 Task: Add a condition where "Channel Is not Forum topic" in new tickets in your groups.
Action: Mouse moved to (167, 374)
Screenshot: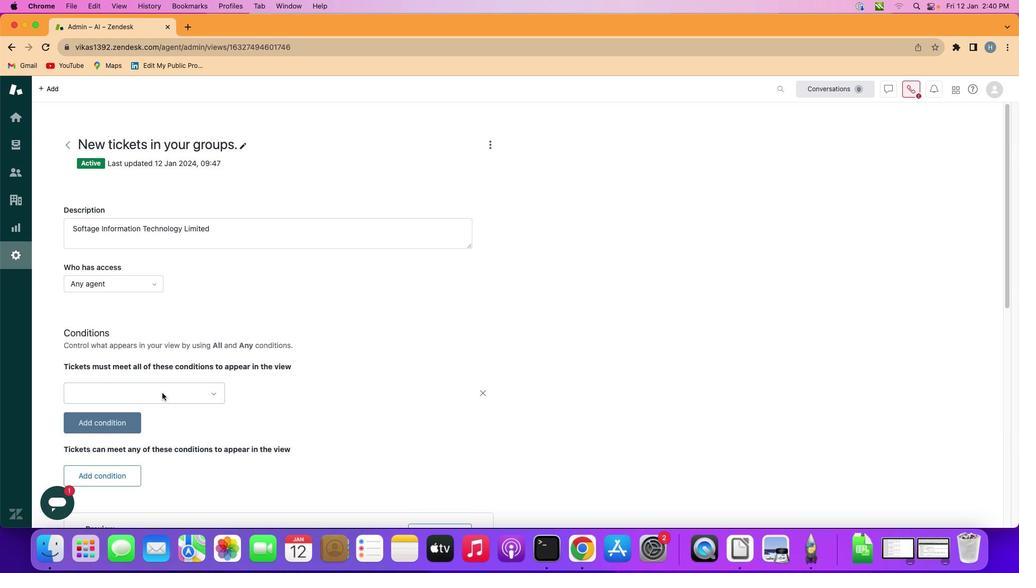 
Action: Mouse pressed left at (167, 374)
Screenshot: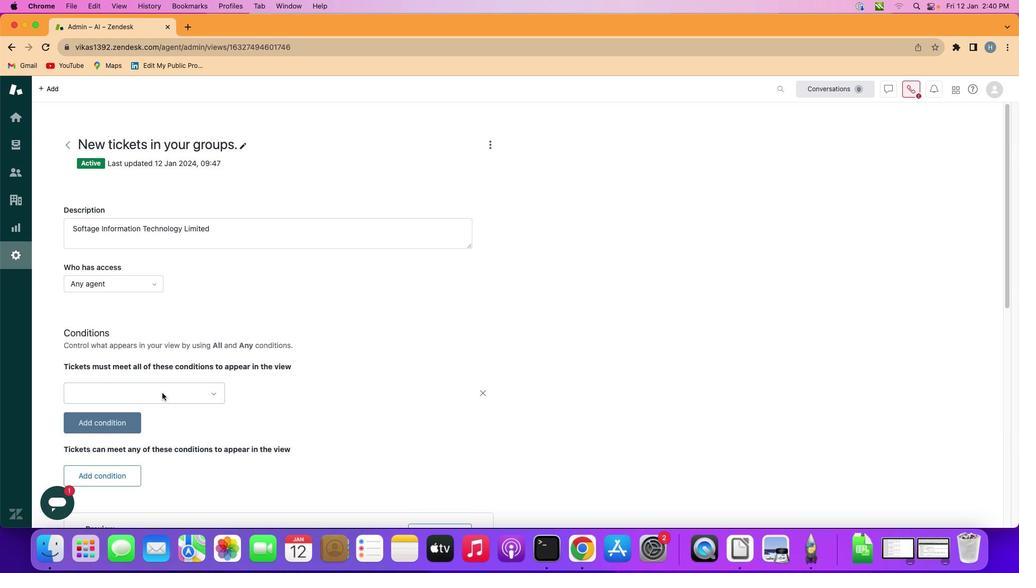 
Action: Mouse moved to (232, 372)
Screenshot: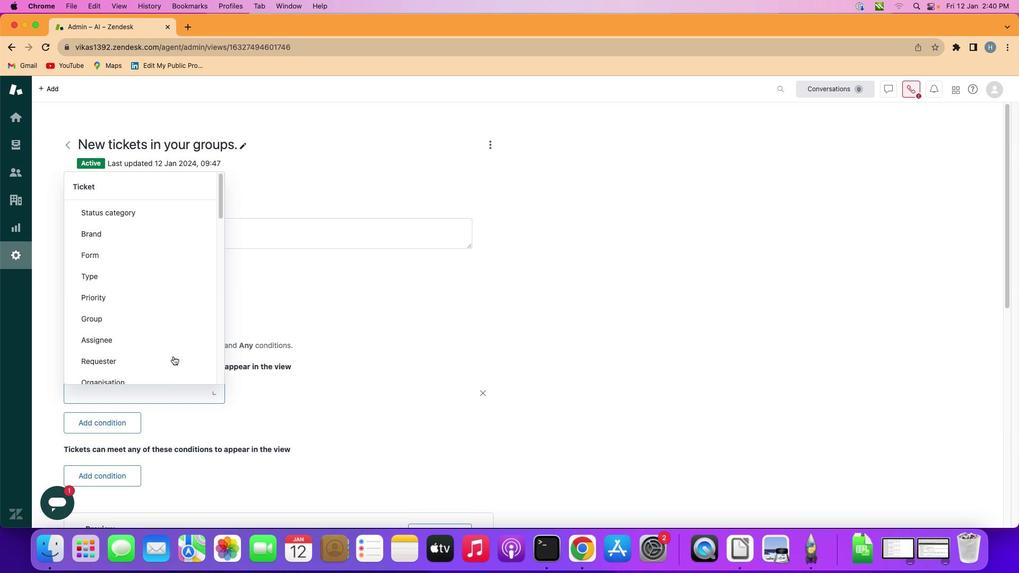 
Action: Mouse pressed left at (232, 372)
Screenshot: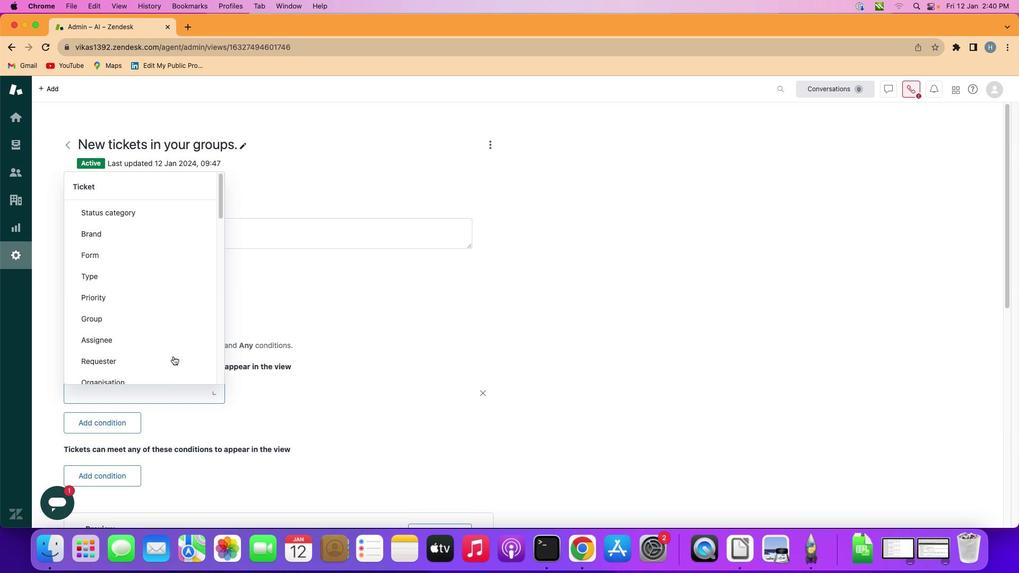 
Action: Mouse moved to (236, 310)
Screenshot: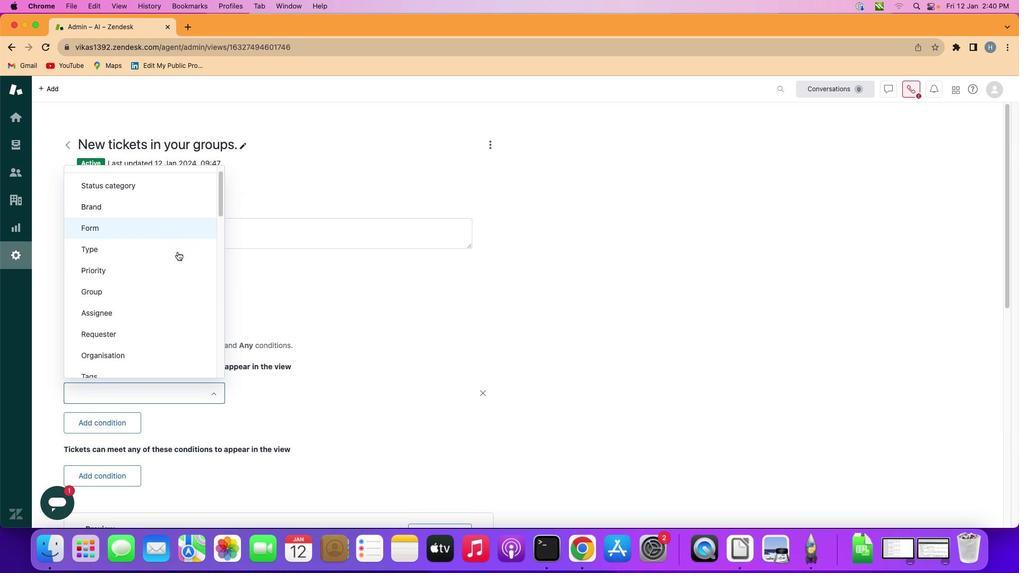 
Action: Mouse scrolled (236, 310) with delta (103, 197)
Screenshot: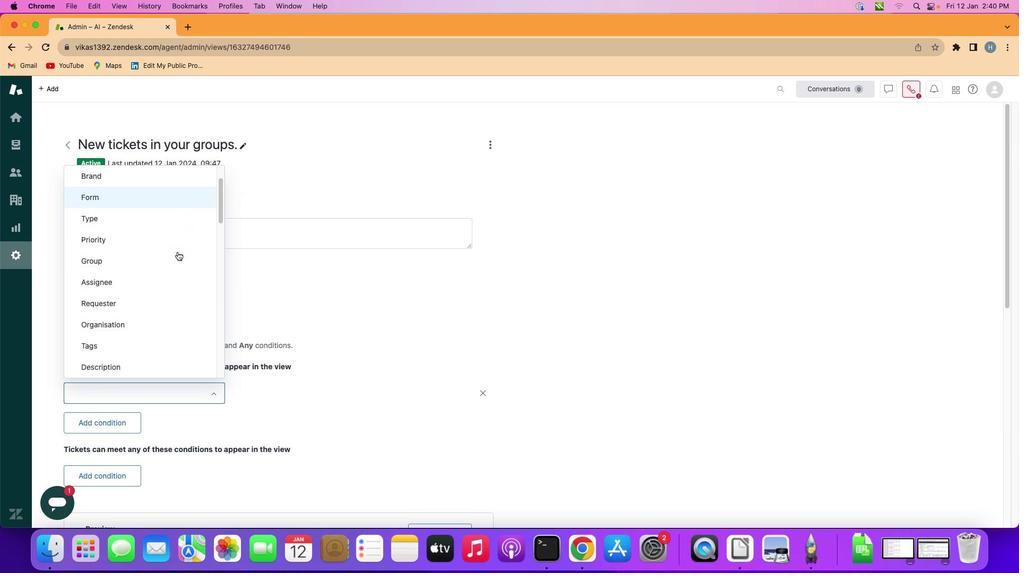 
Action: Mouse scrolled (236, 310) with delta (103, 197)
Screenshot: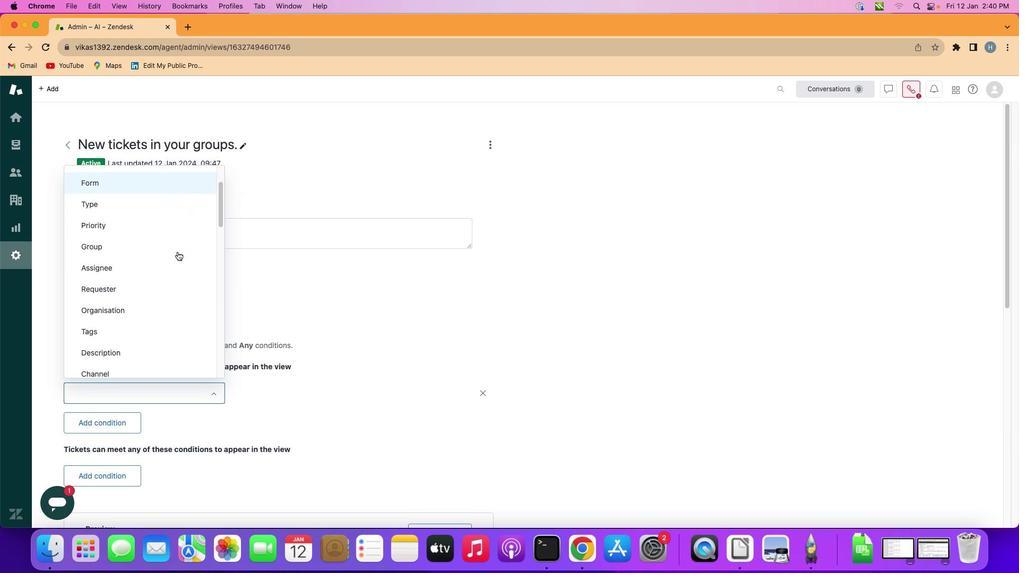 
Action: Mouse scrolled (236, 310) with delta (103, 197)
Screenshot: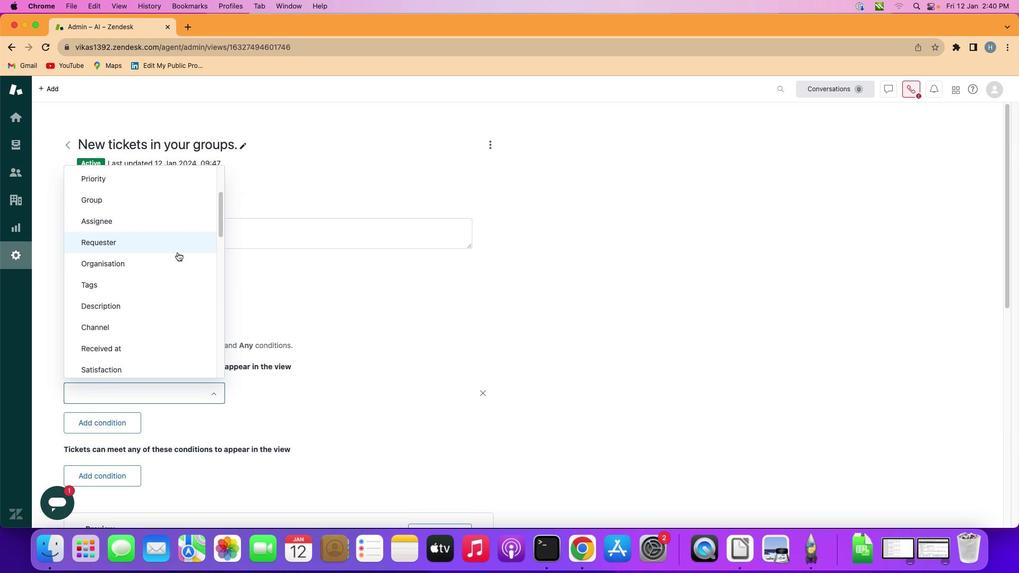 
Action: Mouse scrolled (236, 310) with delta (103, 197)
Screenshot: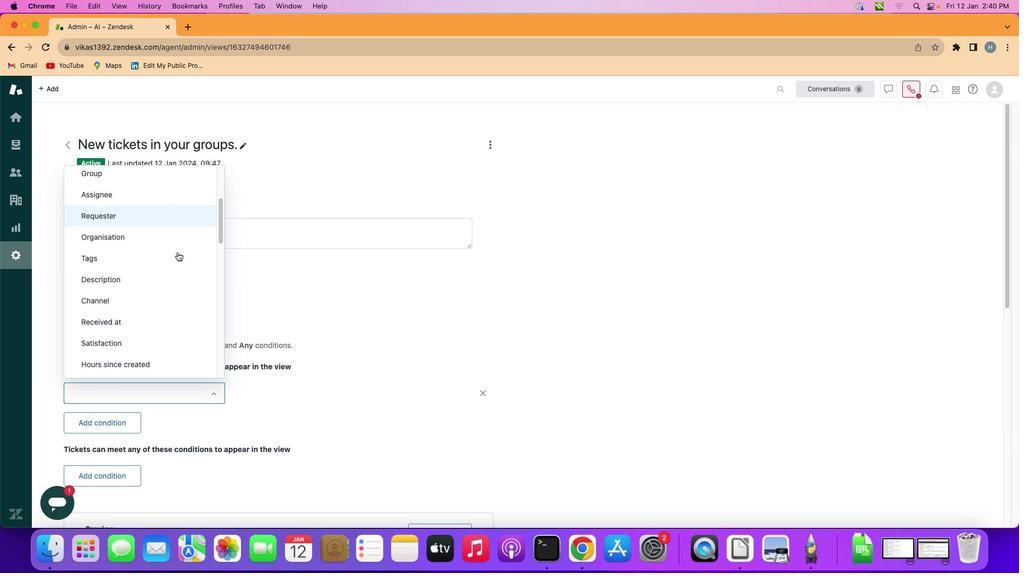 
Action: Mouse scrolled (236, 310) with delta (103, 197)
Screenshot: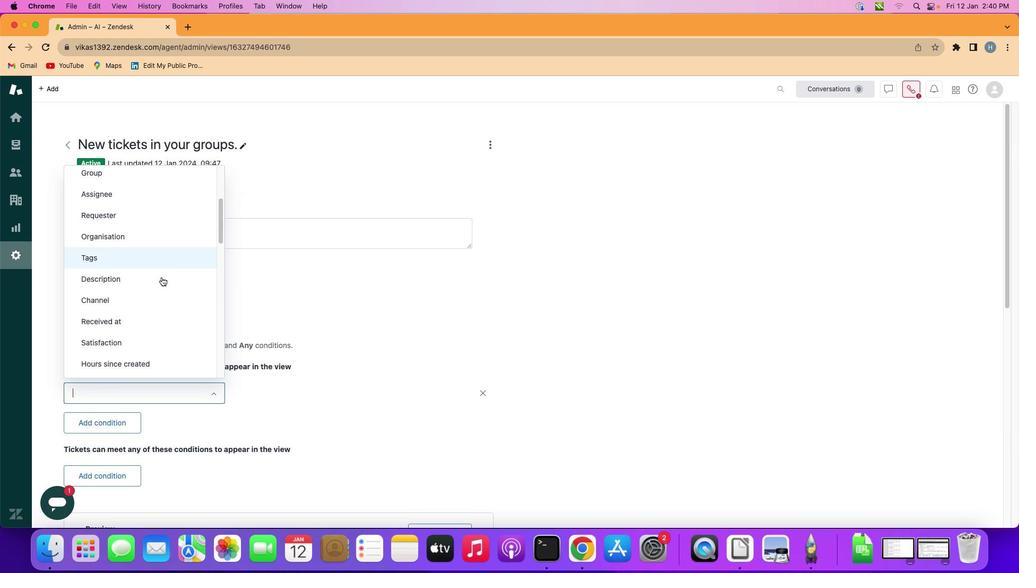 
Action: Mouse moved to (220, 328)
Screenshot: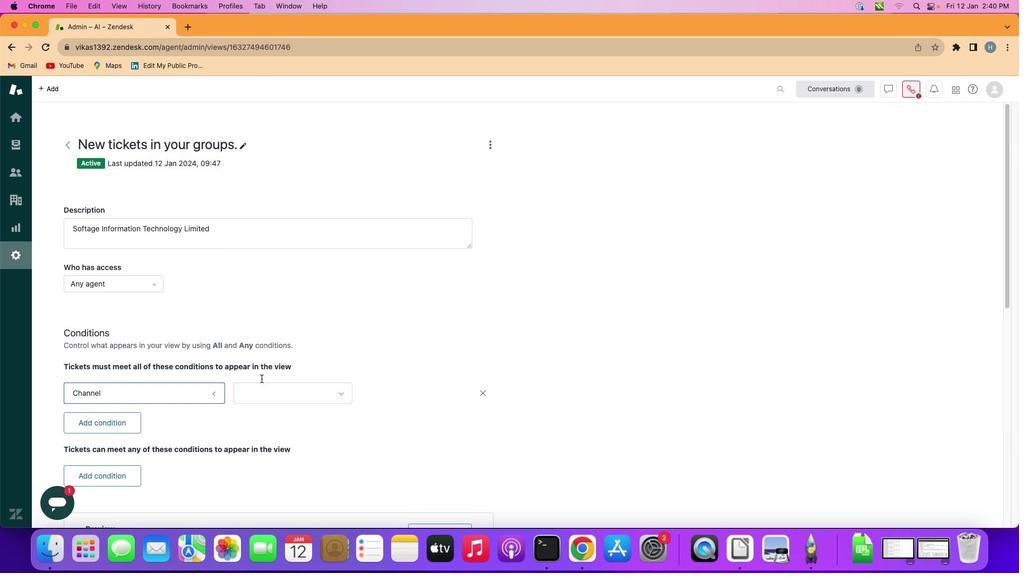 
Action: Mouse pressed left at (220, 328)
Screenshot: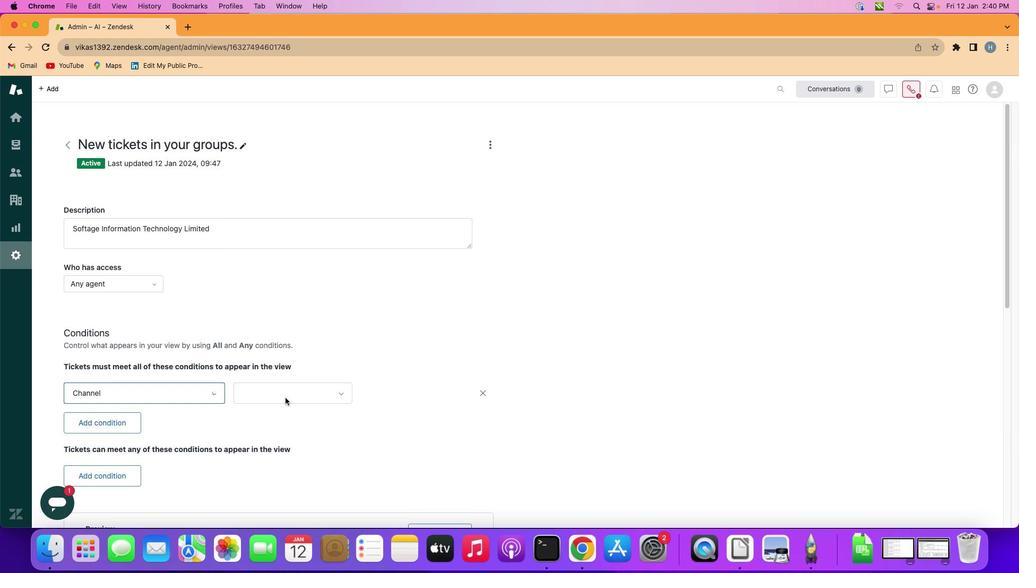 
Action: Mouse moved to (324, 374)
Screenshot: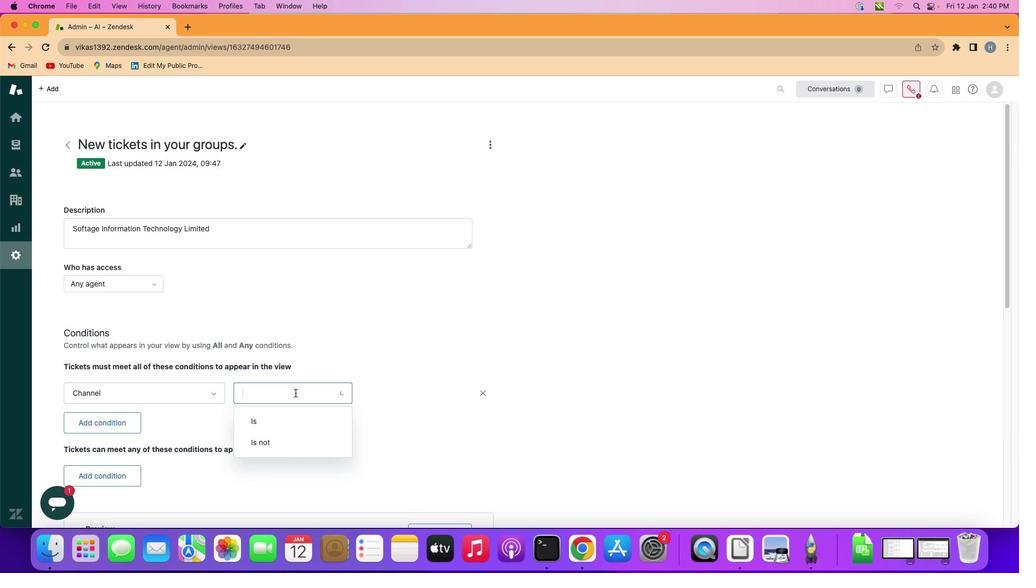 
Action: Mouse pressed left at (324, 374)
Screenshot: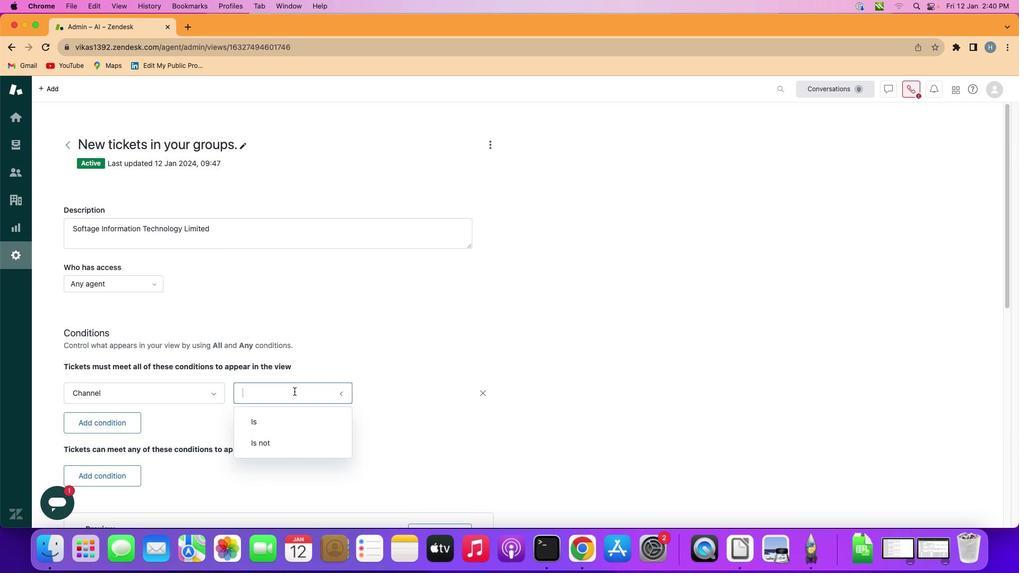 
Action: Mouse moved to (323, 393)
Screenshot: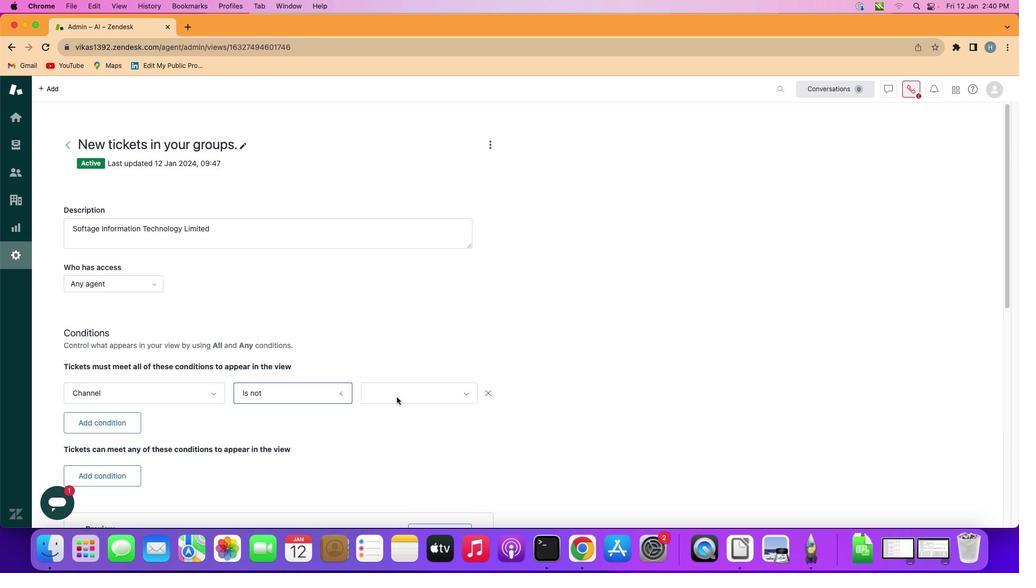 
Action: Mouse pressed left at (323, 393)
Screenshot: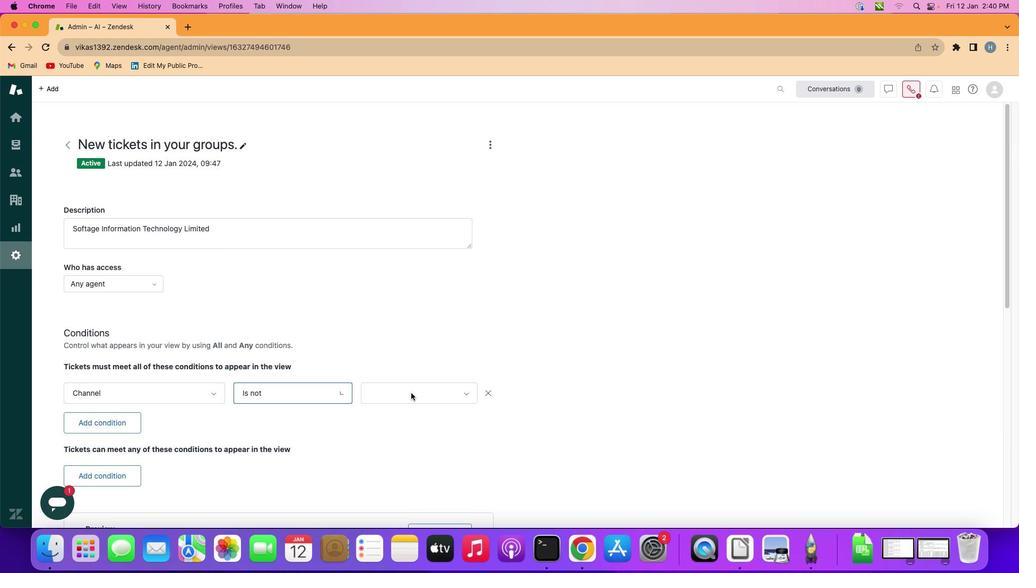 
Action: Mouse moved to (416, 371)
Screenshot: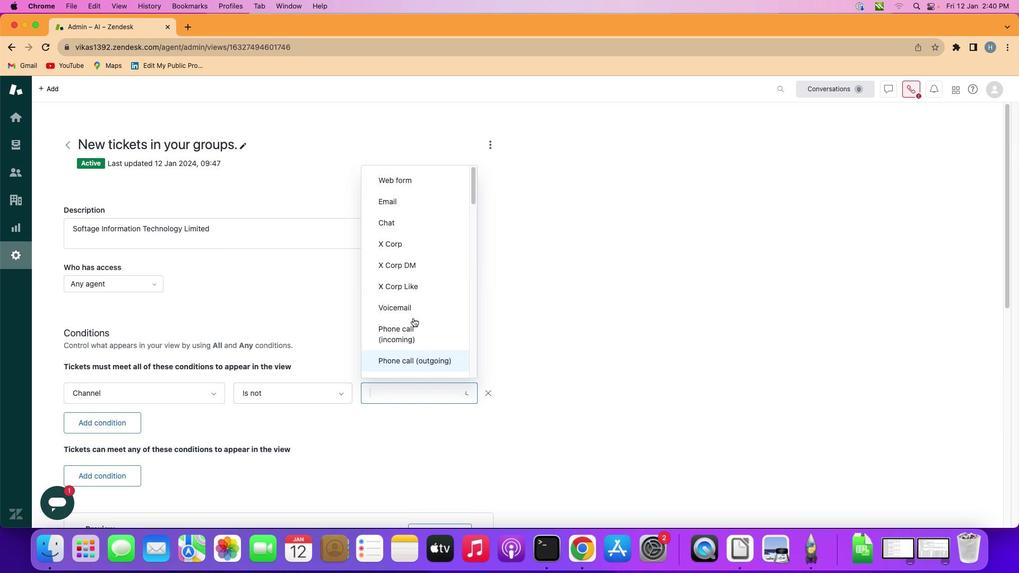 
Action: Mouse pressed left at (416, 371)
Screenshot: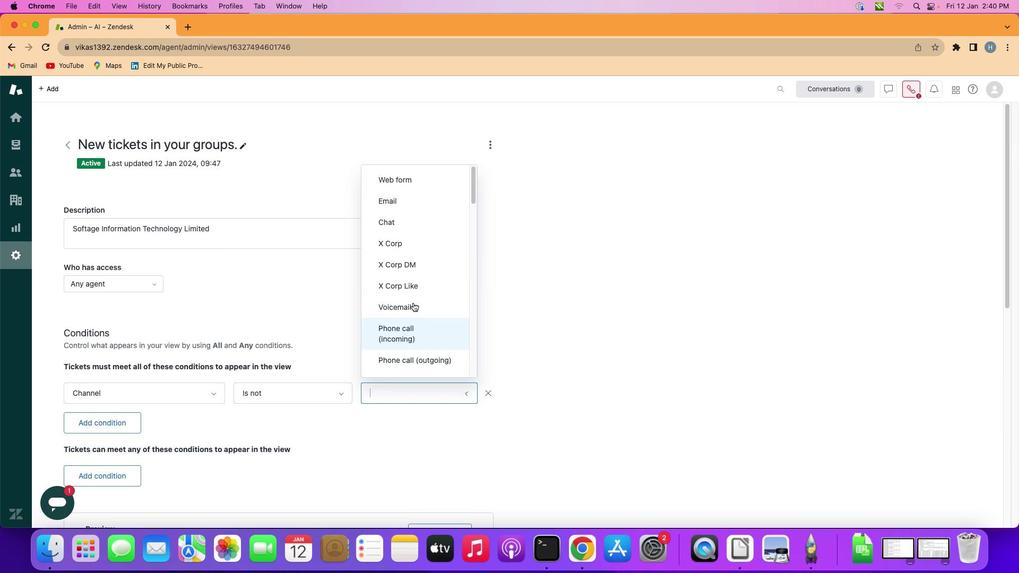 
Action: Mouse moved to (412, 328)
Screenshot: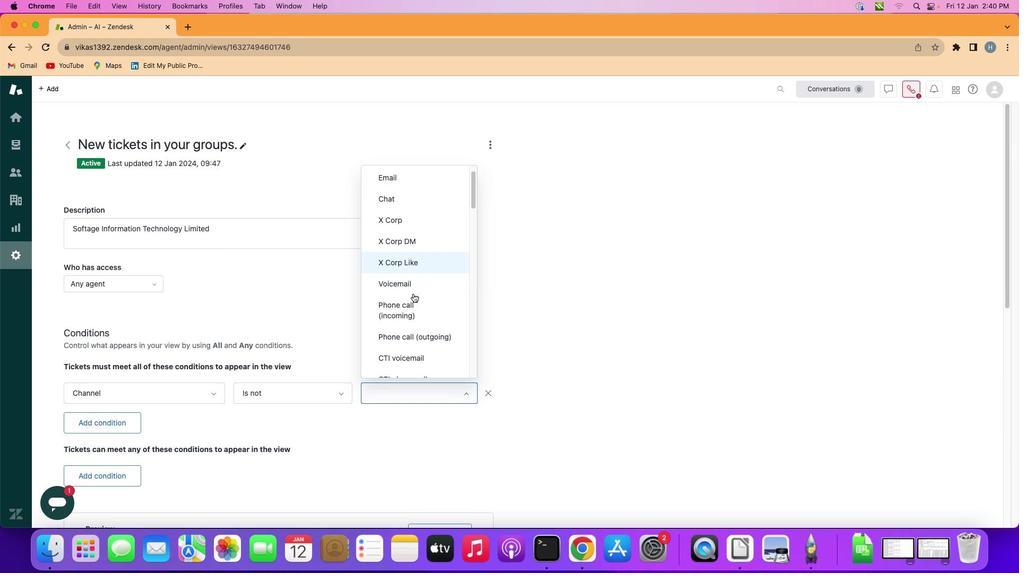 
Action: Mouse scrolled (412, 328) with delta (103, 197)
Screenshot: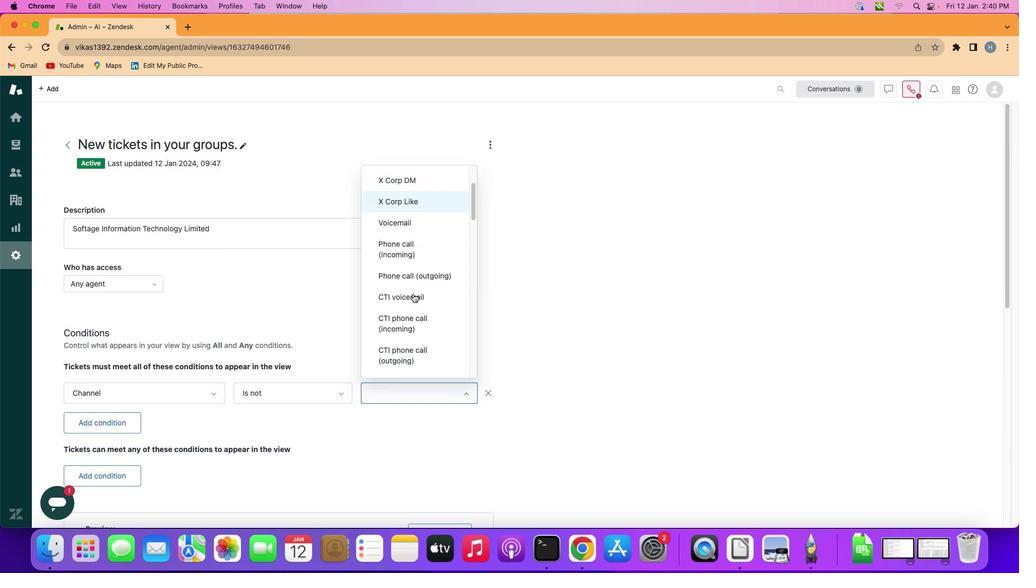 
Action: Mouse scrolled (412, 328) with delta (103, 197)
Screenshot: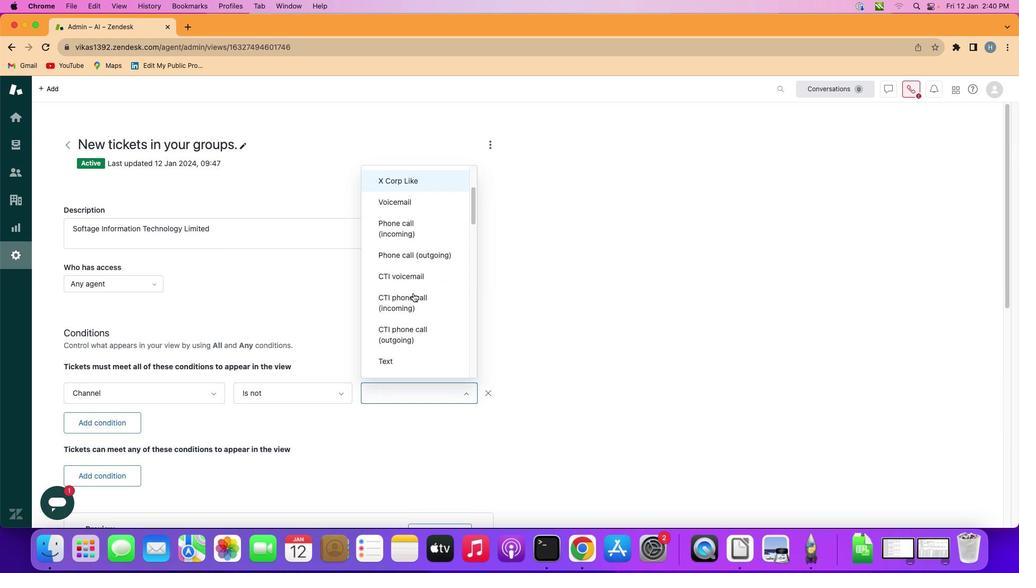 
Action: Mouse scrolled (412, 328) with delta (103, 197)
Screenshot: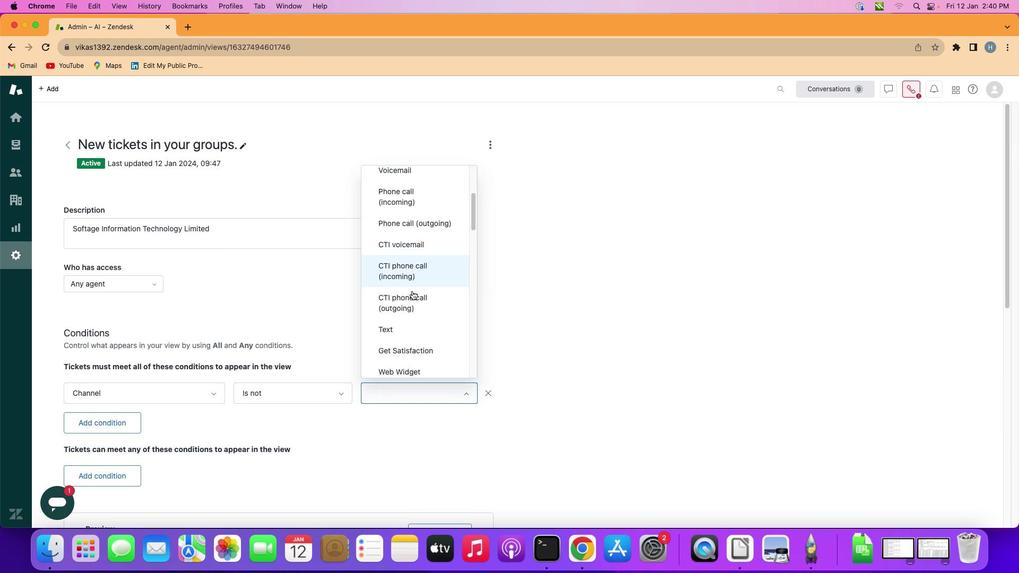 
Action: Mouse scrolled (412, 328) with delta (103, 197)
Screenshot: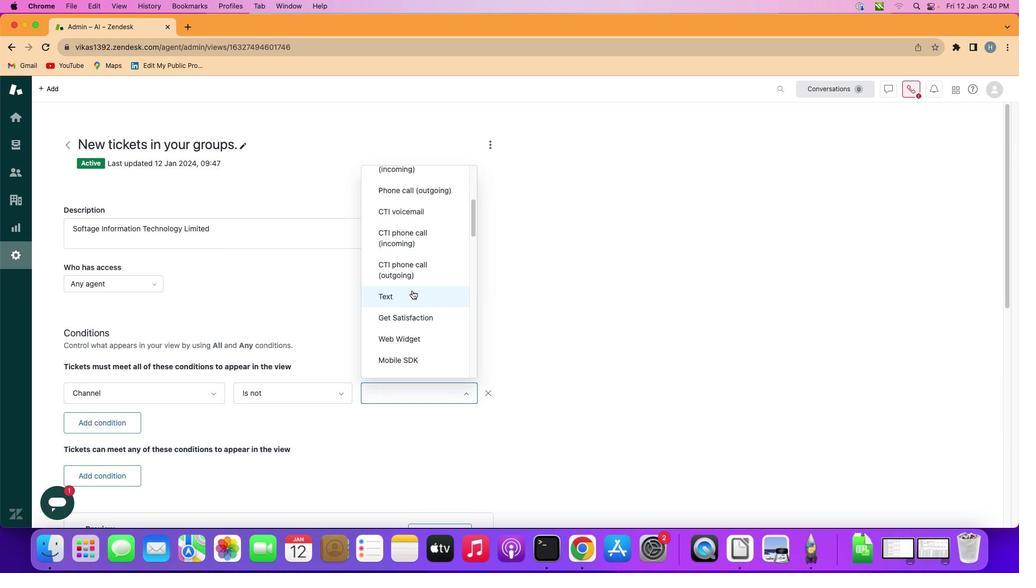 
Action: Mouse scrolled (412, 328) with delta (103, 197)
Screenshot: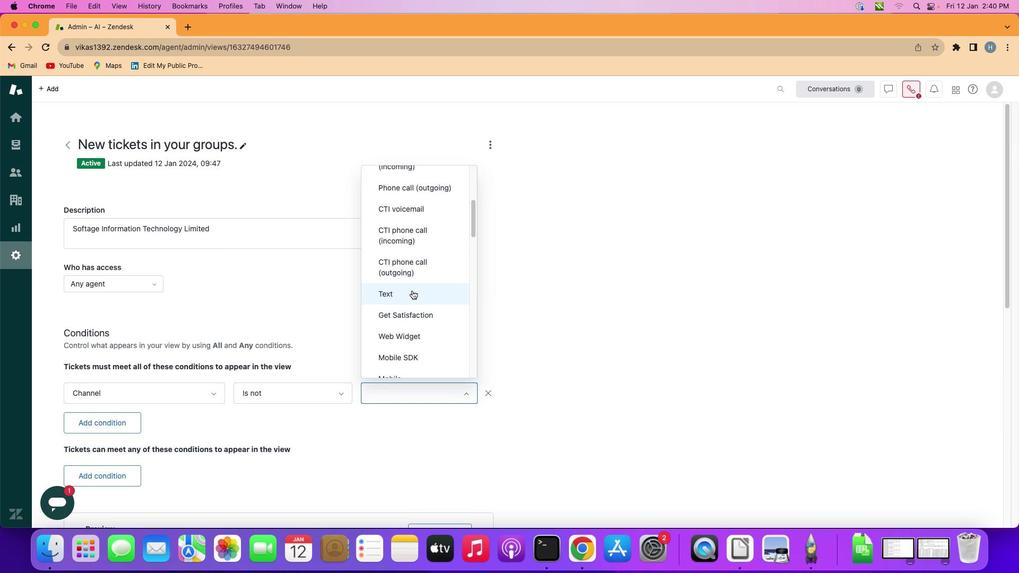 
Action: Mouse moved to (411, 326)
Screenshot: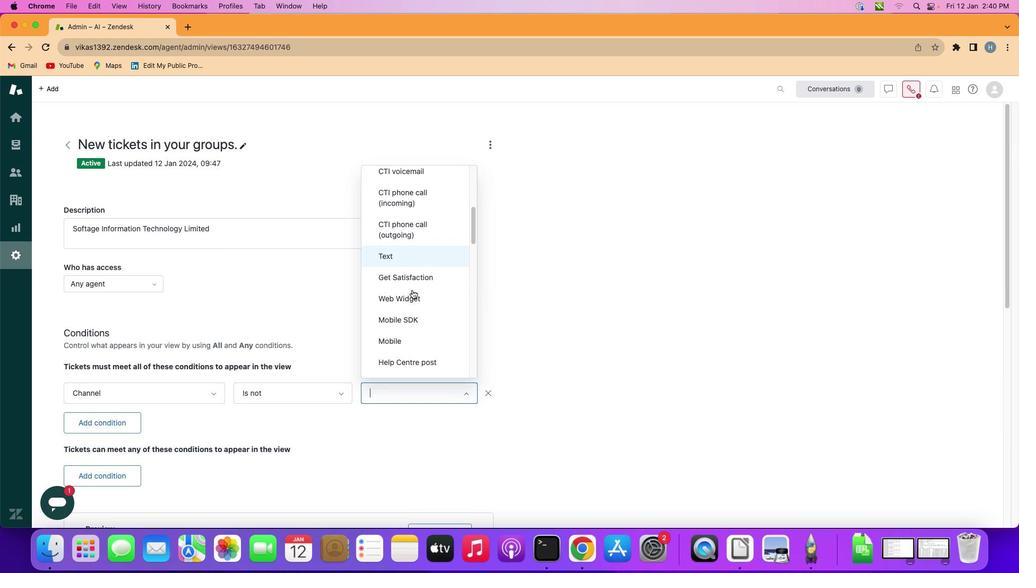 
Action: Mouse scrolled (411, 326) with delta (103, 197)
Screenshot: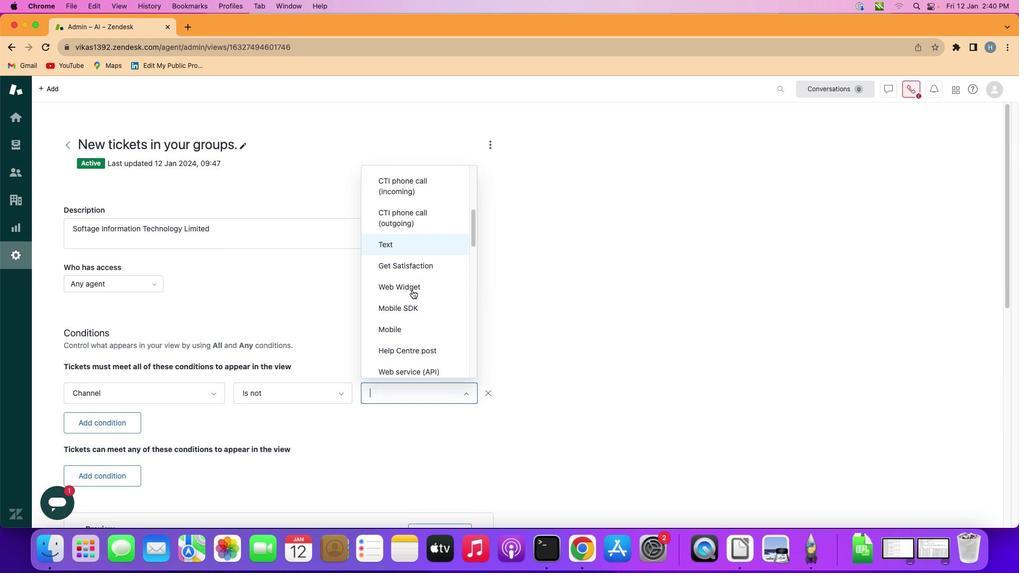 
Action: Mouse scrolled (411, 326) with delta (103, 197)
Screenshot: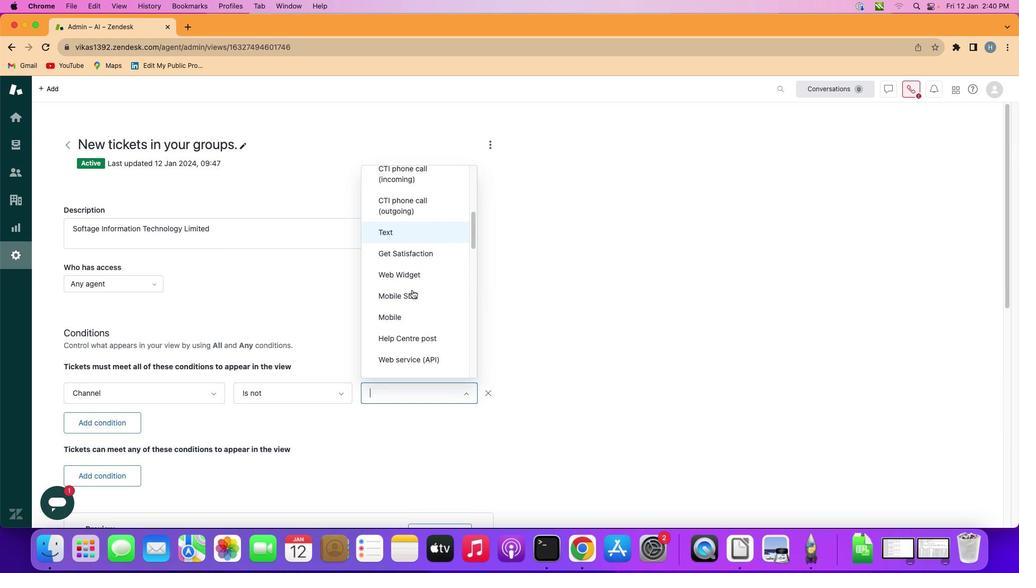 
Action: Mouse scrolled (411, 326) with delta (103, 197)
Screenshot: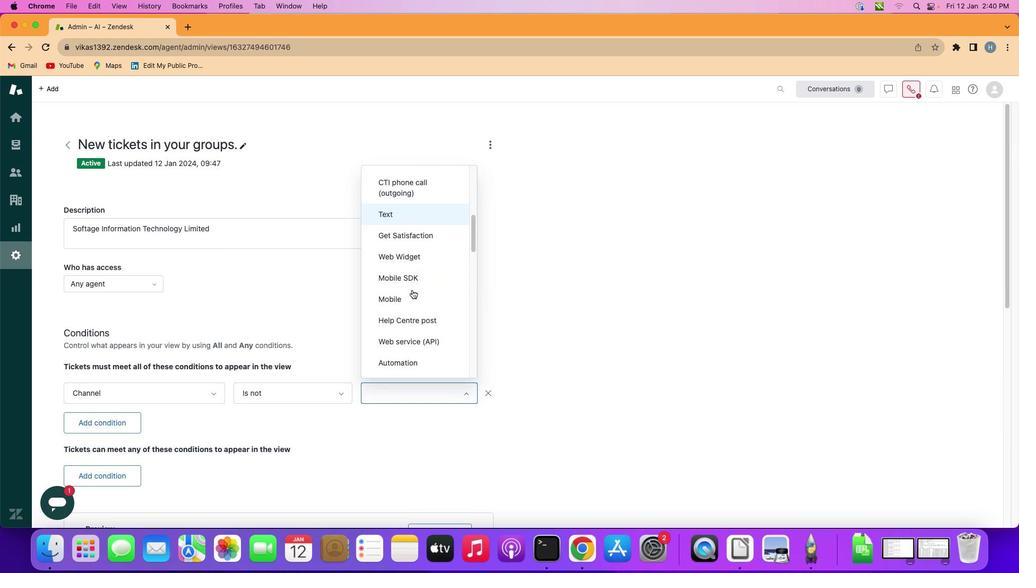 
Action: Mouse scrolled (411, 326) with delta (103, 197)
Screenshot: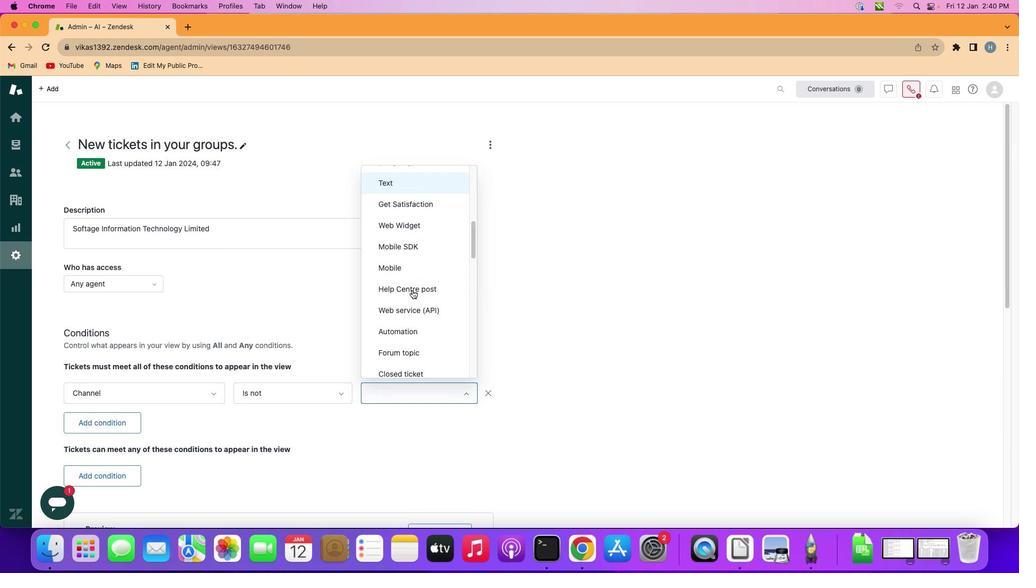 
Action: Mouse scrolled (411, 326) with delta (103, 197)
Screenshot: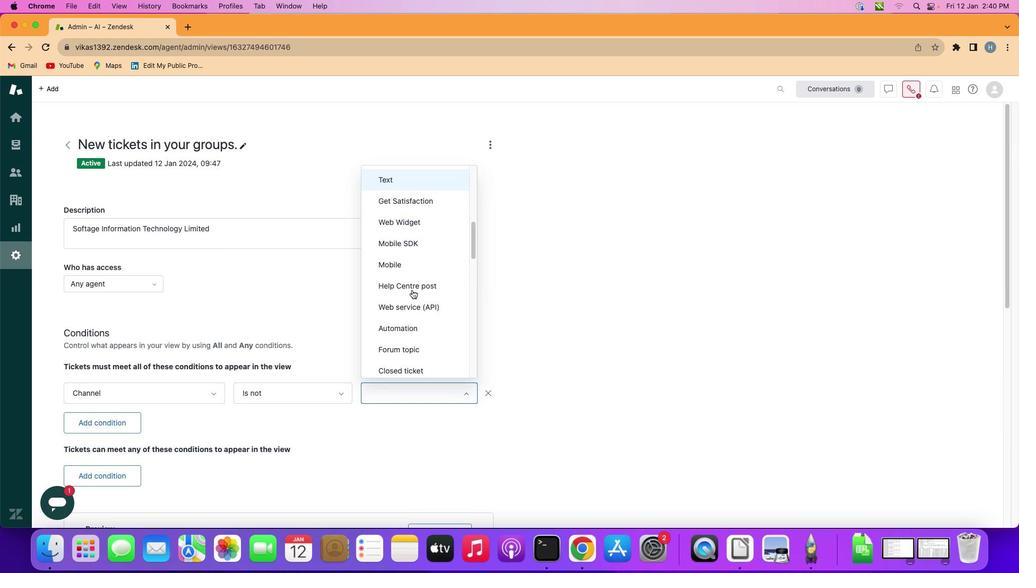 
Action: Mouse scrolled (411, 326) with delta (103, 197)
Screenshot: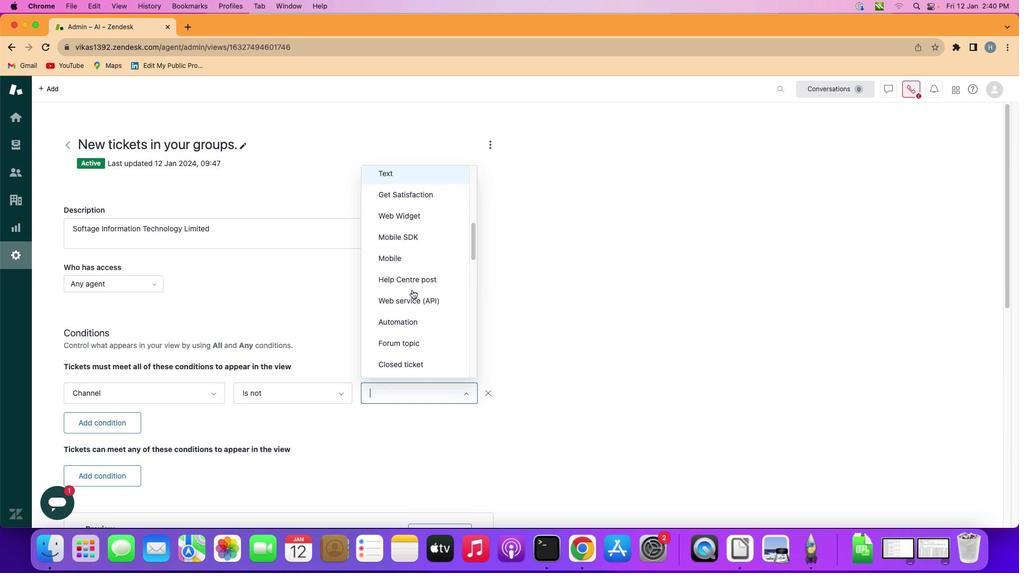 
Action: Mouse scrolled (411, 326) with delta (103, 197)
Screenshot: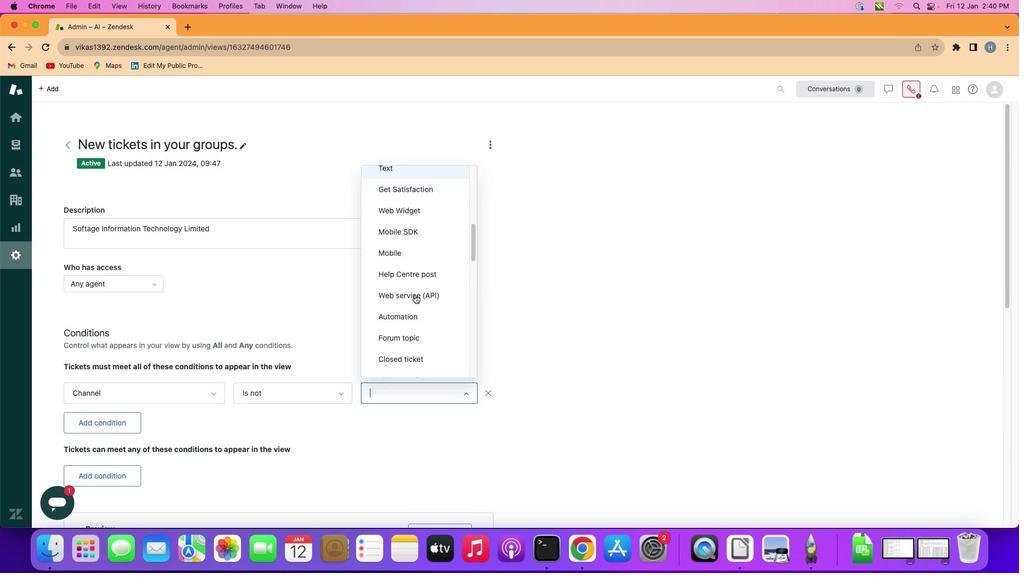 
Action: Mouse scrolled (411, 326) with delta (103, 197)
Screenshot: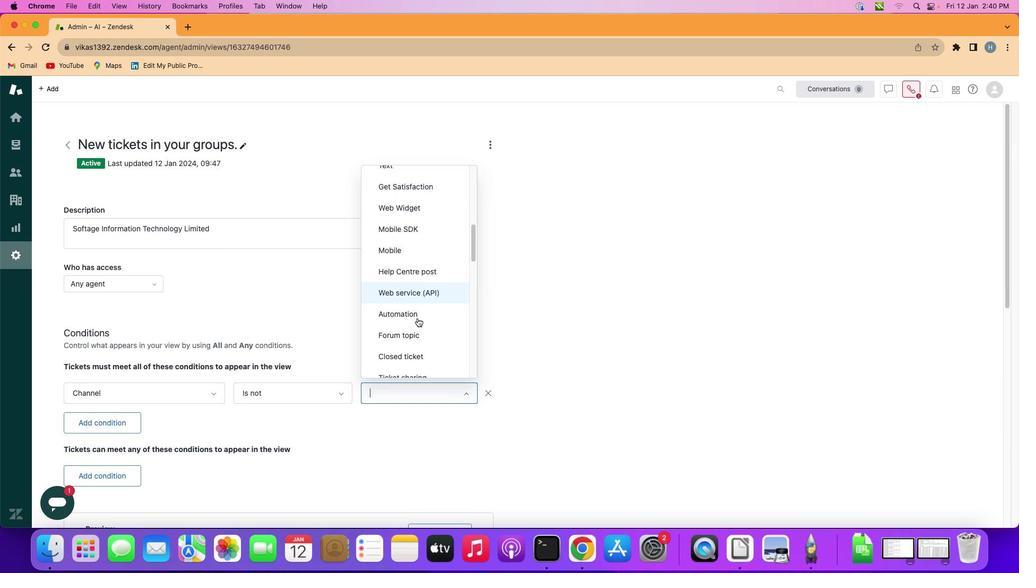 
Action: Mouse moved to (410, 348)
Screenshot: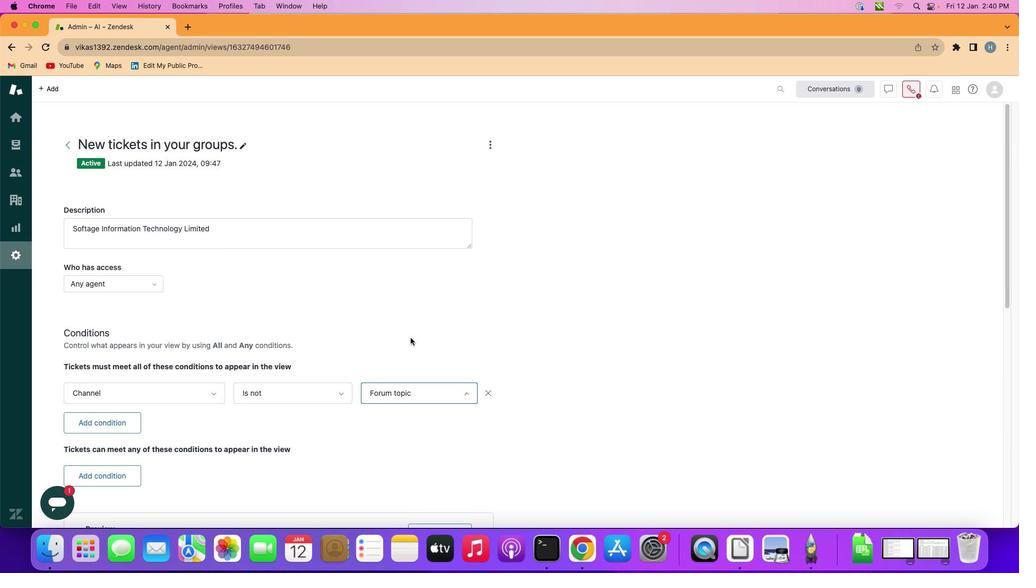 
Action: Mouse pressed left at (410, 348)
Screenshot: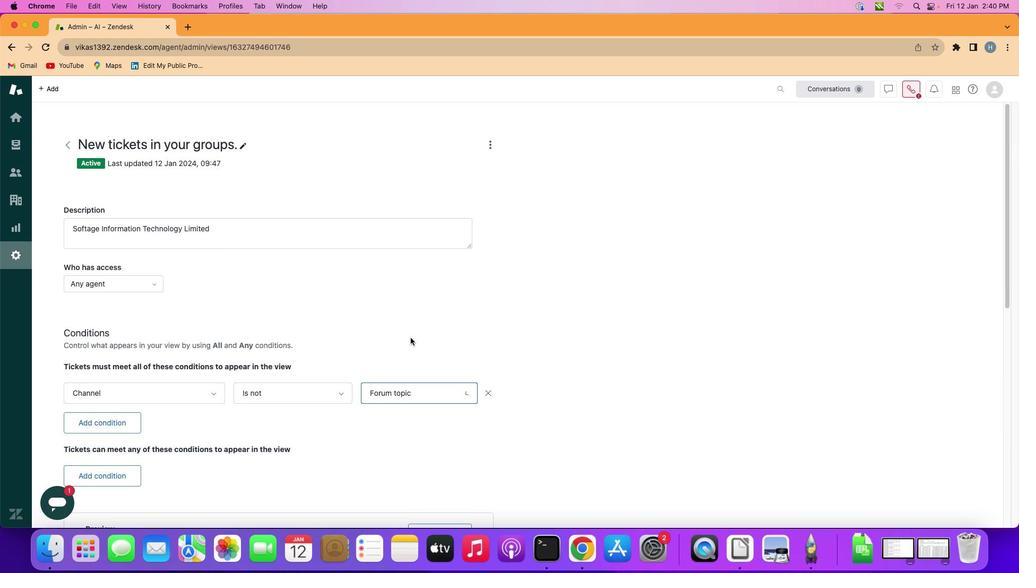 
Action: Mouse moved to (409, 347)
Screenshot: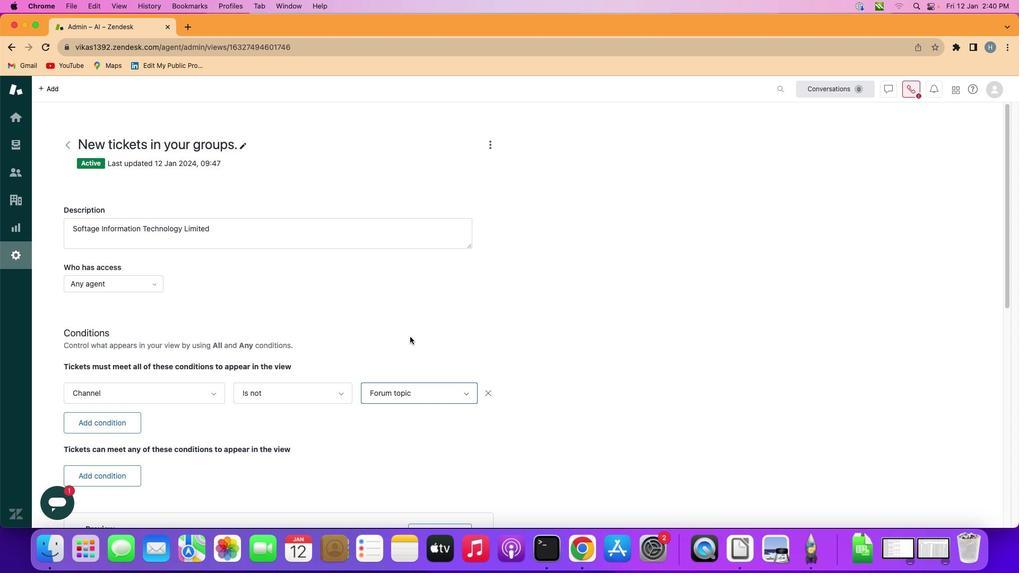 
